 Task: Download the export.
Action: Mouse moved to (251, 308)
Screenshot: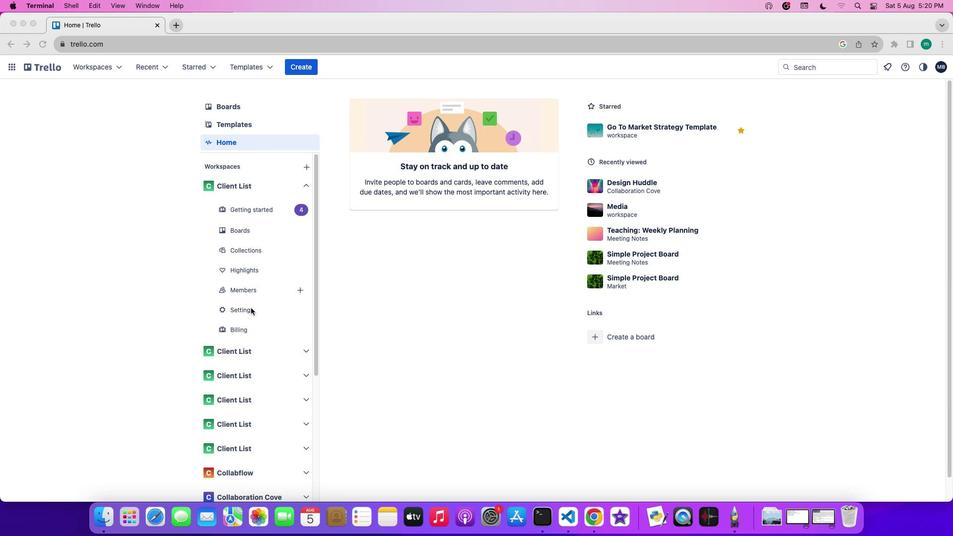 
Action: Mouse pressed left at (251, 308)
Screenshot: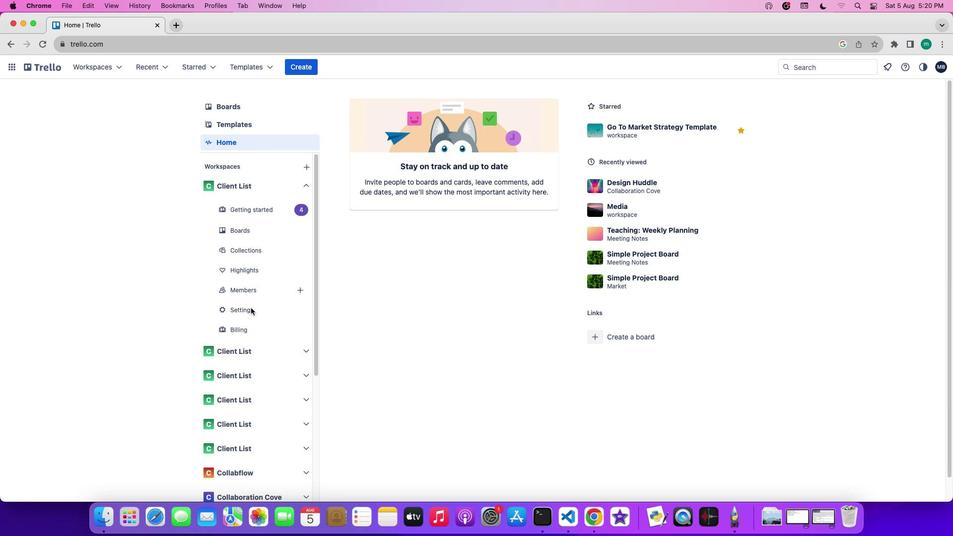 
Action: Mouse pressed left at (251, 308)
Screenshot: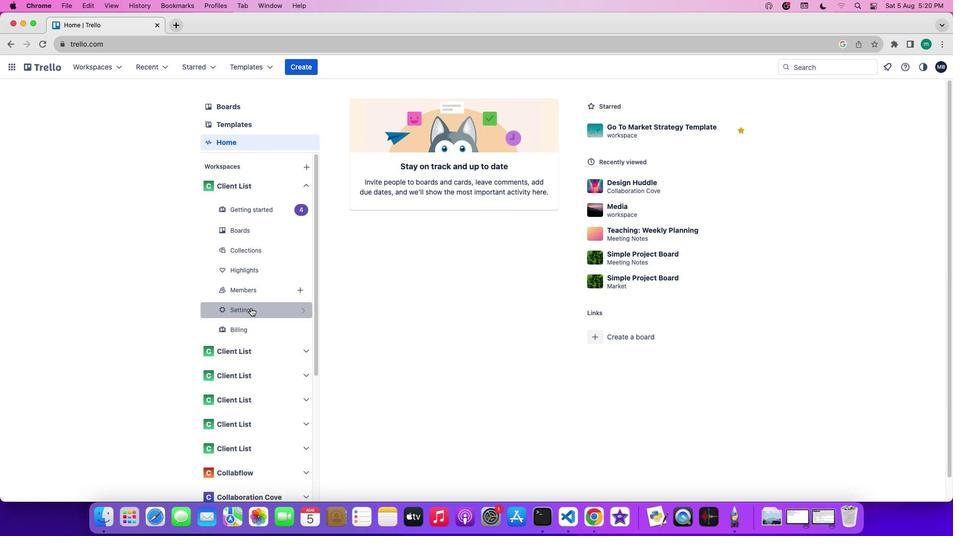
Action: Mouse moved to (112, 150)
Screenshot: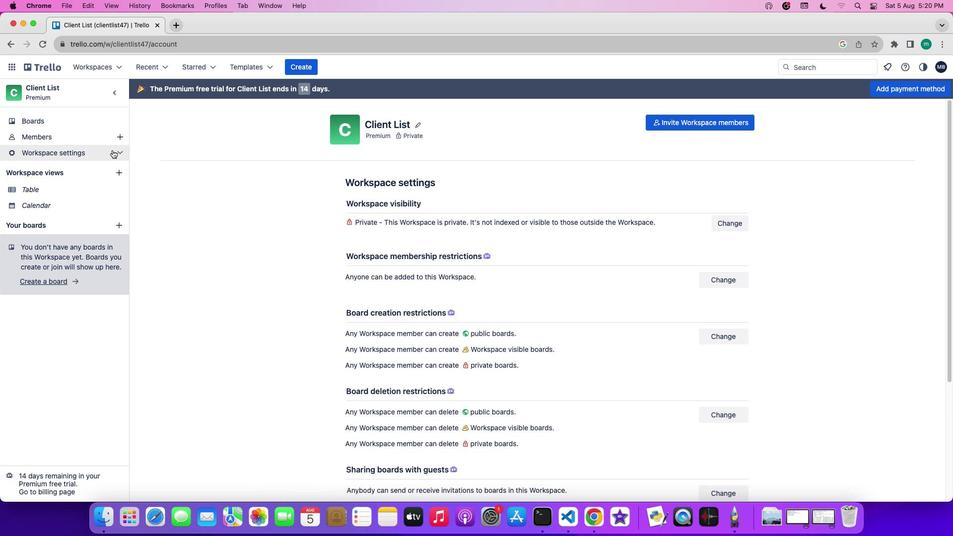 
Action: Mouse pressed left at (112, 150)
Screenshot: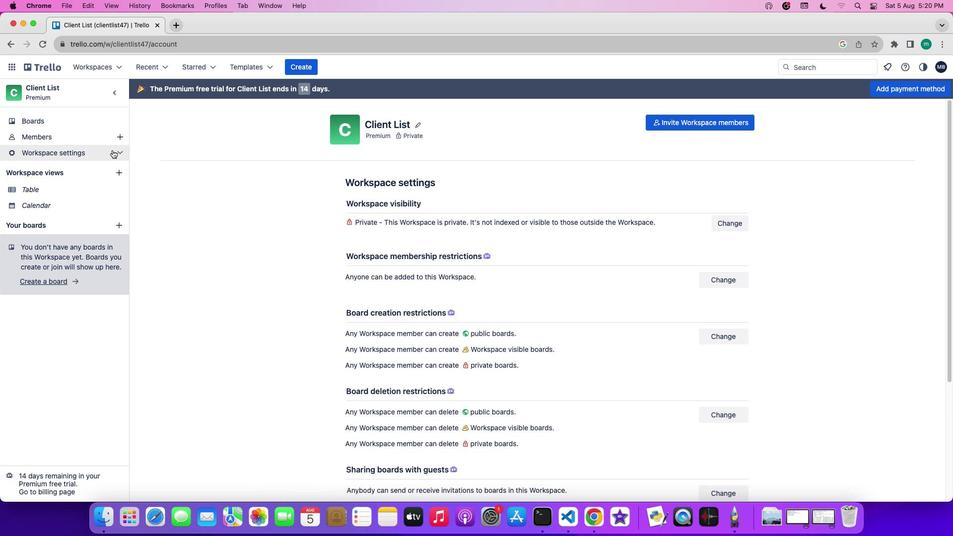 
Action: Mouse moved to (138, 189)
Screenshot: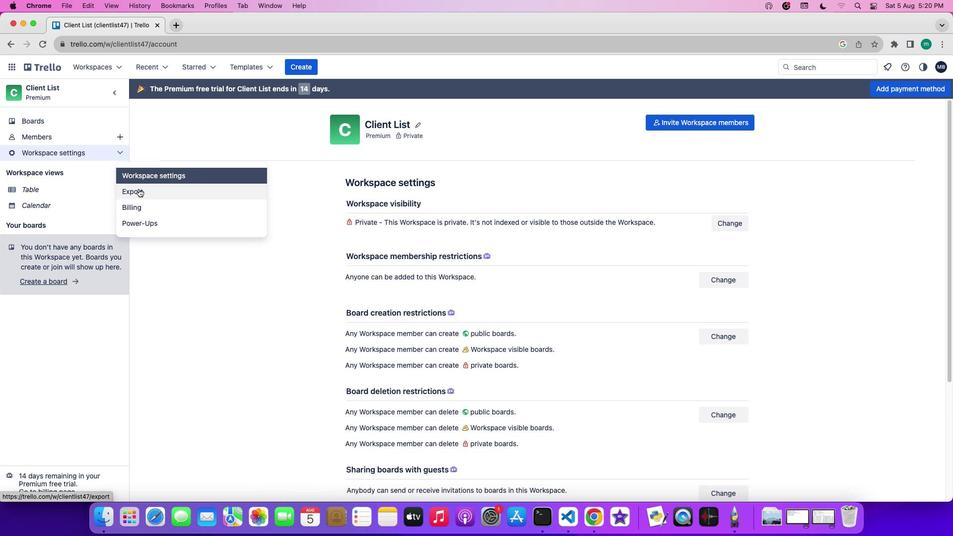 
Action: Mouse pressed left at (138, 189)
Screenshot: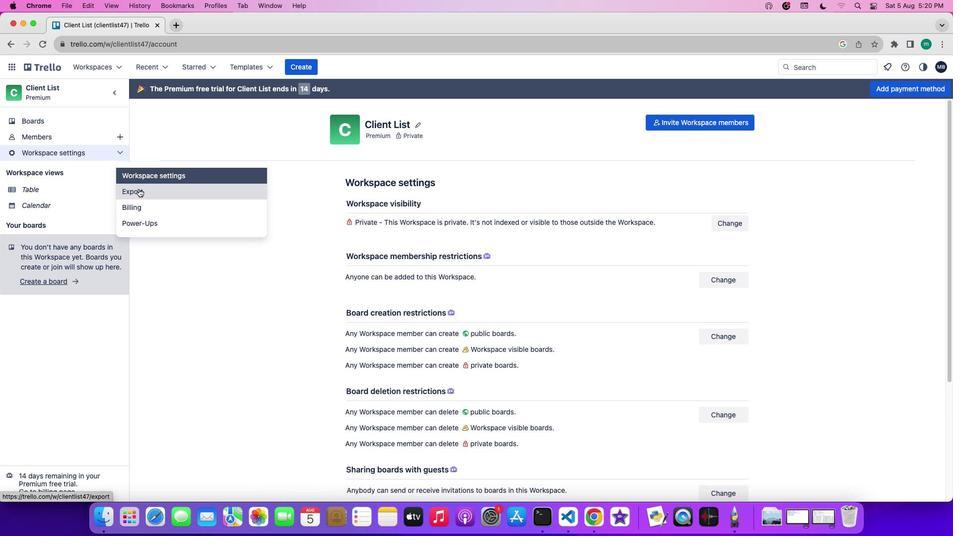 
Action: Mouse moved to (730, 319)
Screenshot: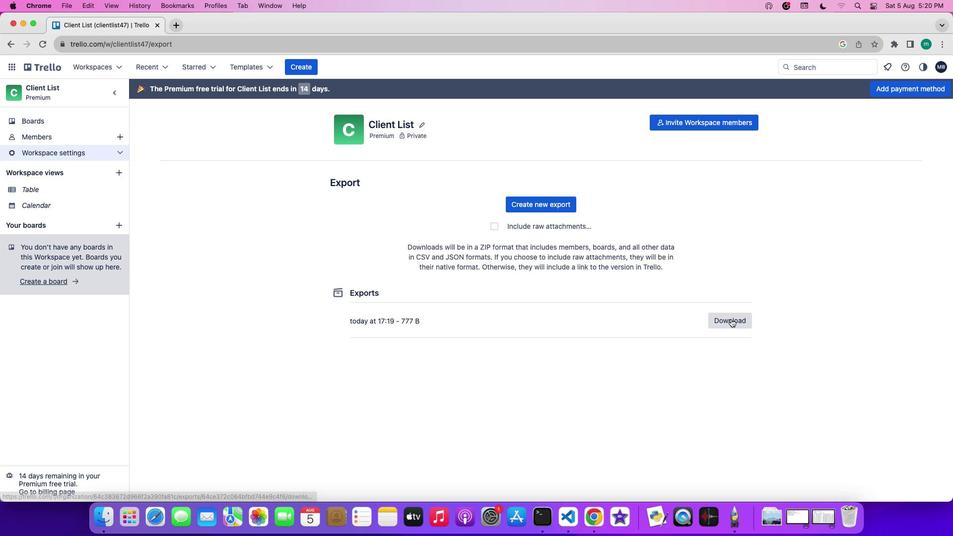 
Action: Mouse pressed left at (730, 319)
Screenshot: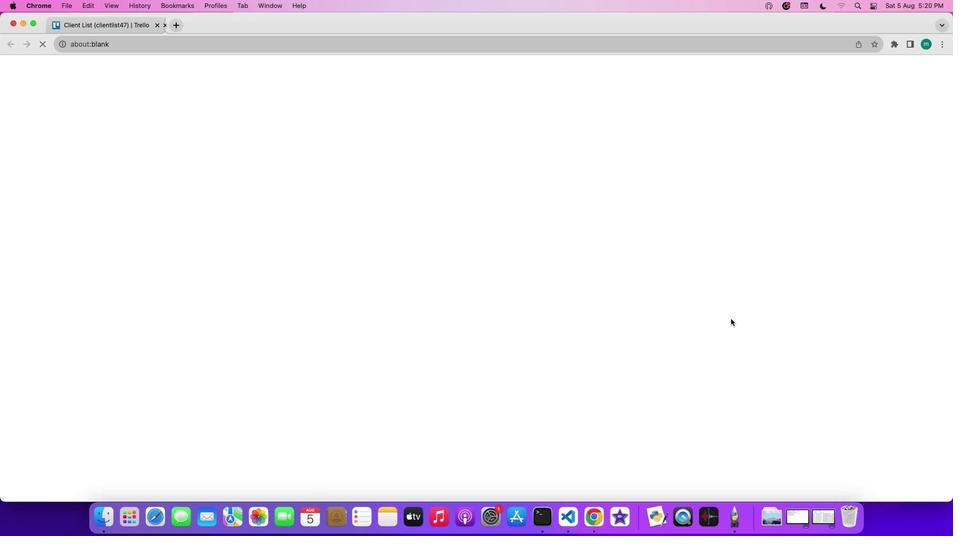 
Action: Mouse moved to (786, 339)
Screenshot: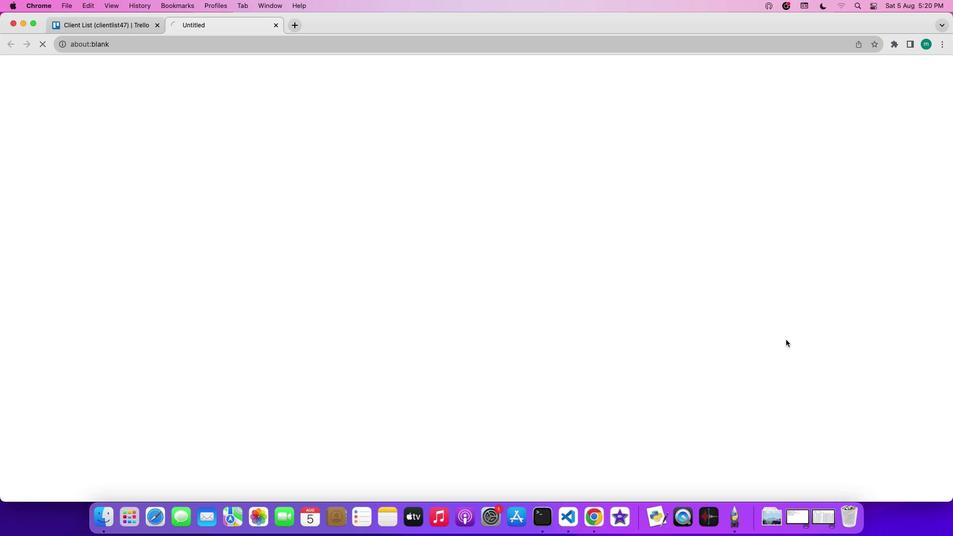 
